 Task: Create a rule from the Agile list, Priority changed -> Complete task in the project BellRise if Priority Cleared then Complete Task
Action: Mouse moved to (1172, 107)
Screenshot: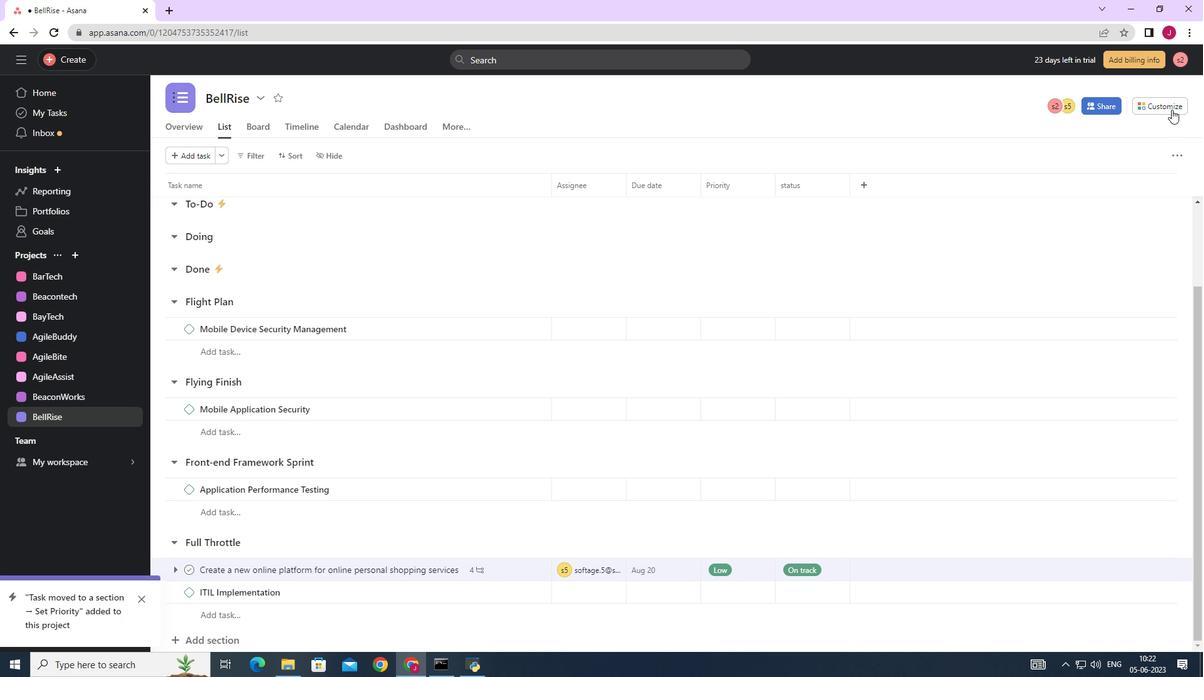 
Action: Mouse pressed left at (1172, 107)
Screenshot: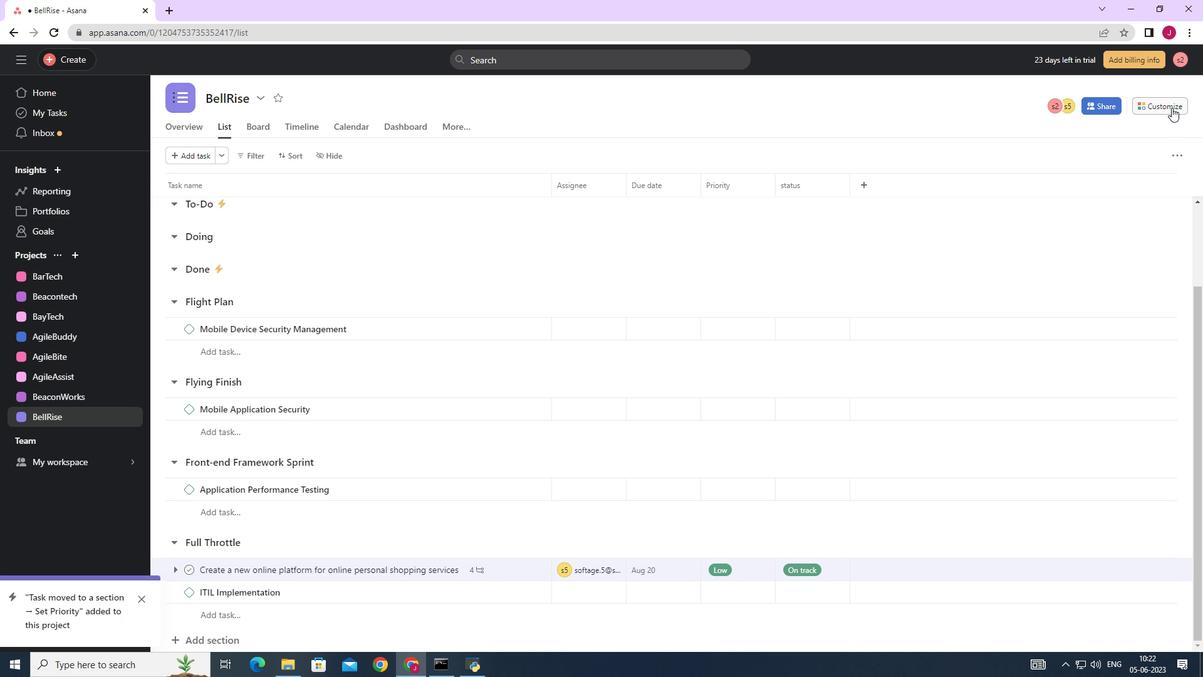 
Action: Mouse moved to (933, 271)
Screenshot: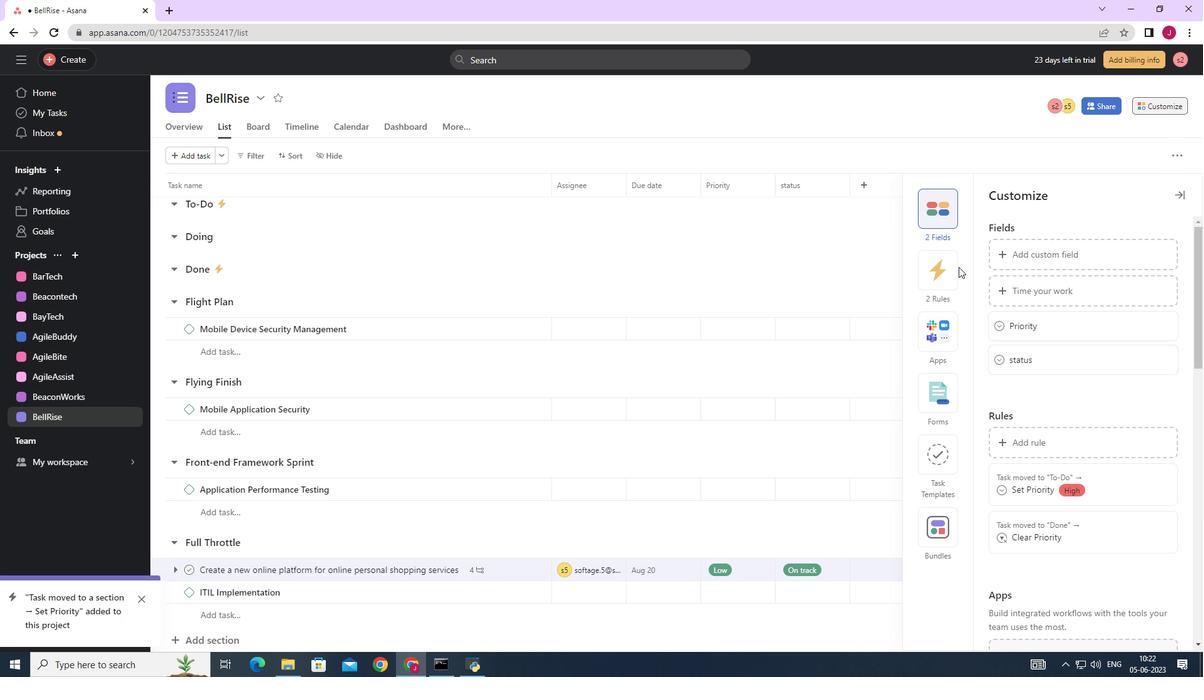 
Action: Mouse pressed left at (933, 271)
Screenshot: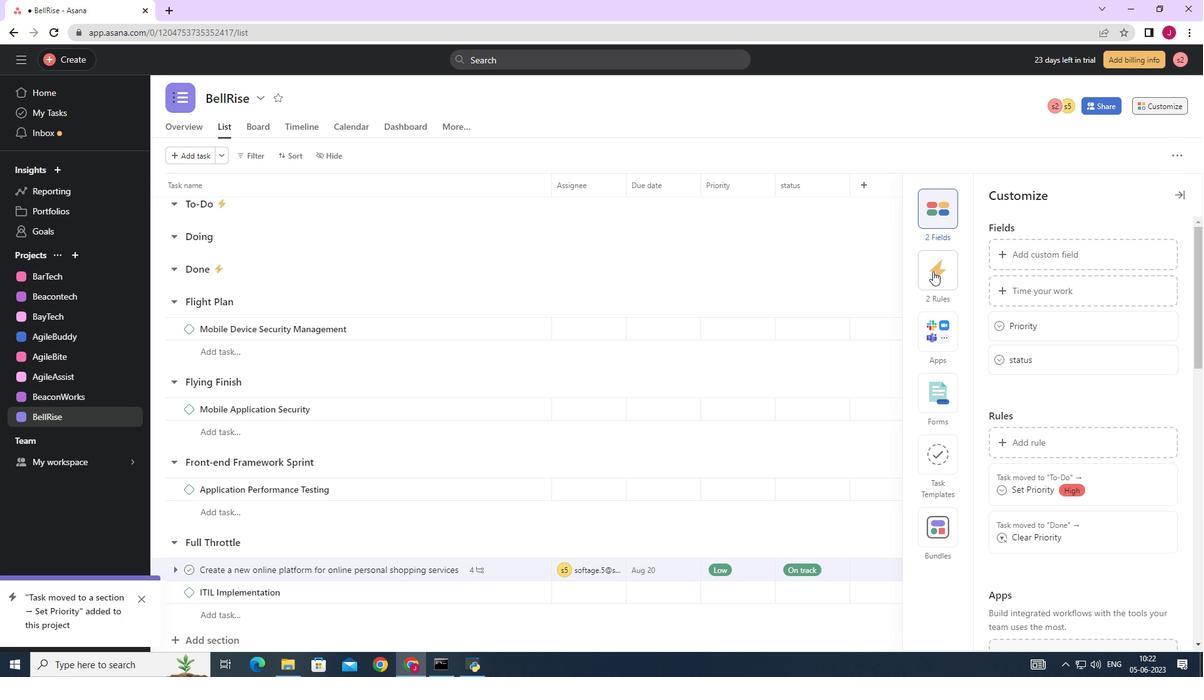 
Action: Mouse moved to (1035, 255)
Screenshot: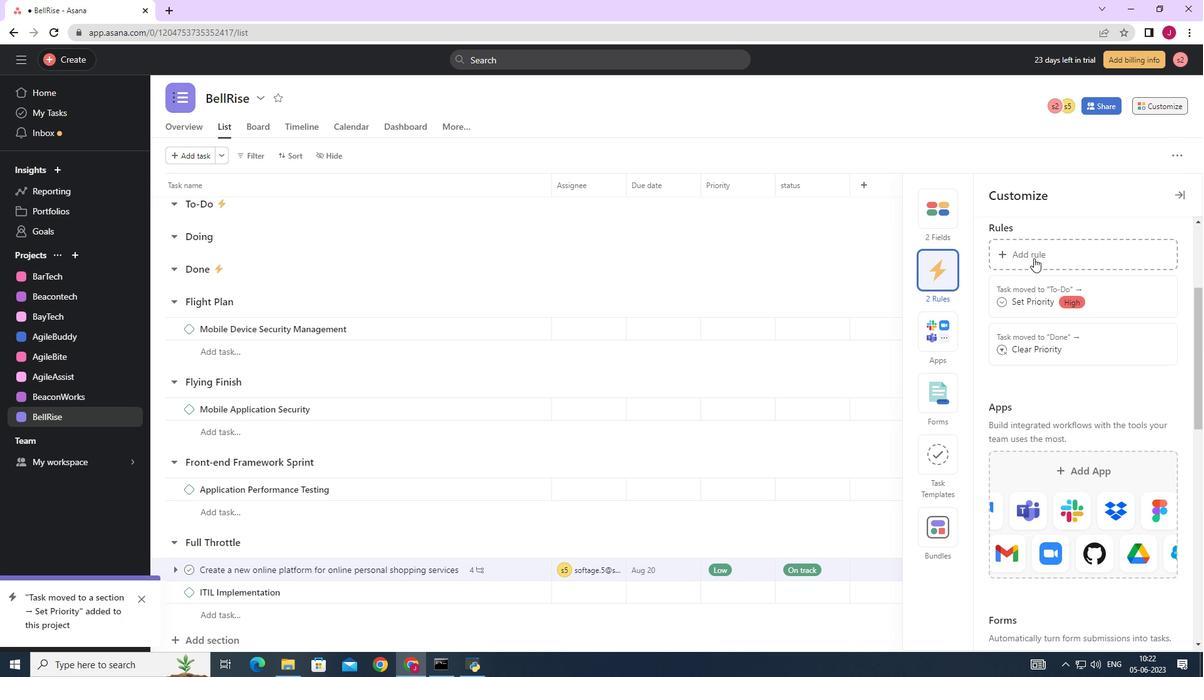 
Action: Mouse pressed left at (1035, 255)
Screenshot: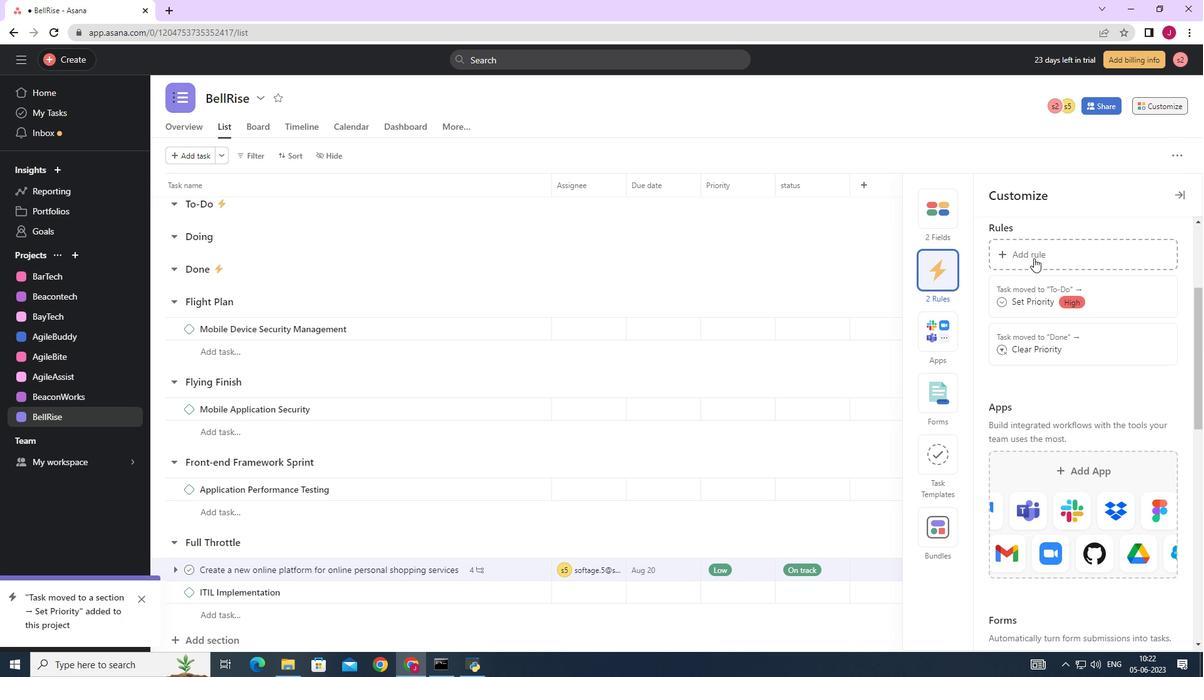 
Action: Mouse moved to (258, 186)
Screenshot: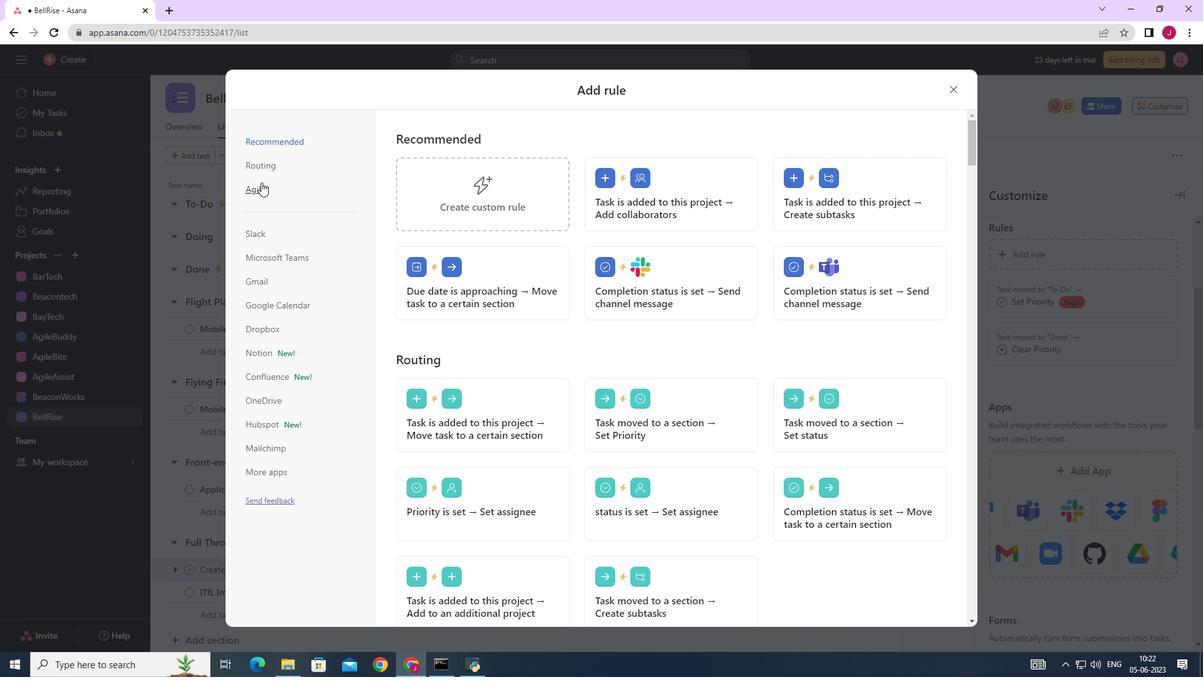 
Action: Mouse pressed left at (258, 186)
Screenshot: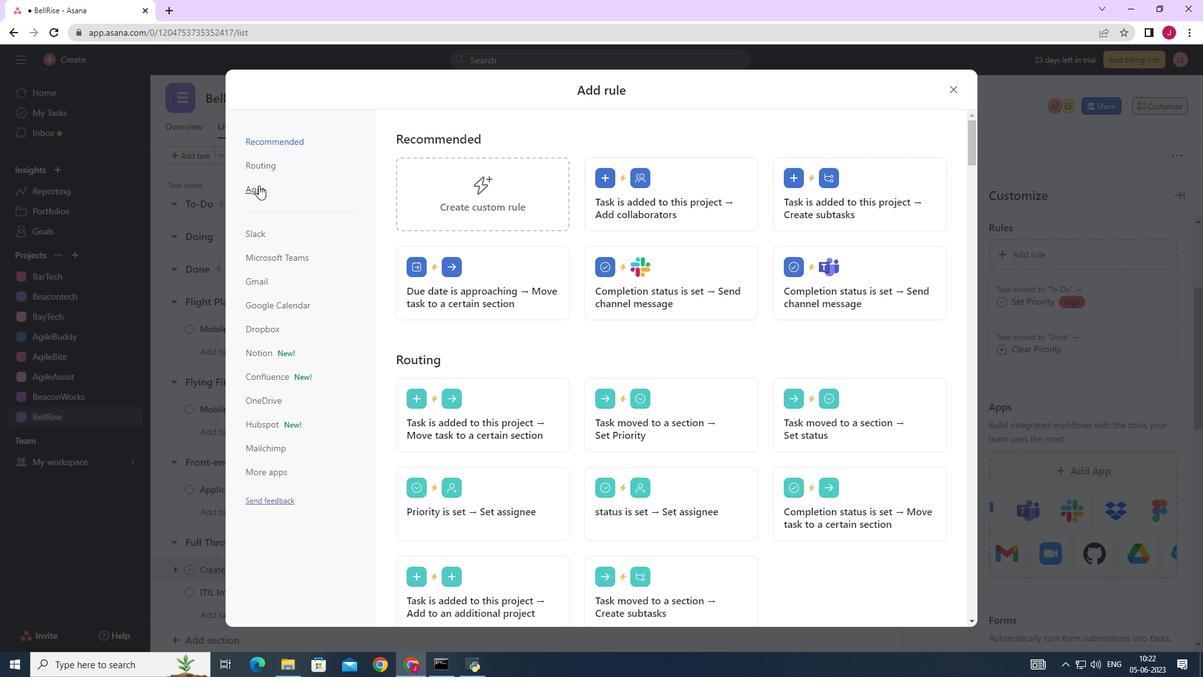 
Action: Mouse moved to (509, 191)
Screenshot: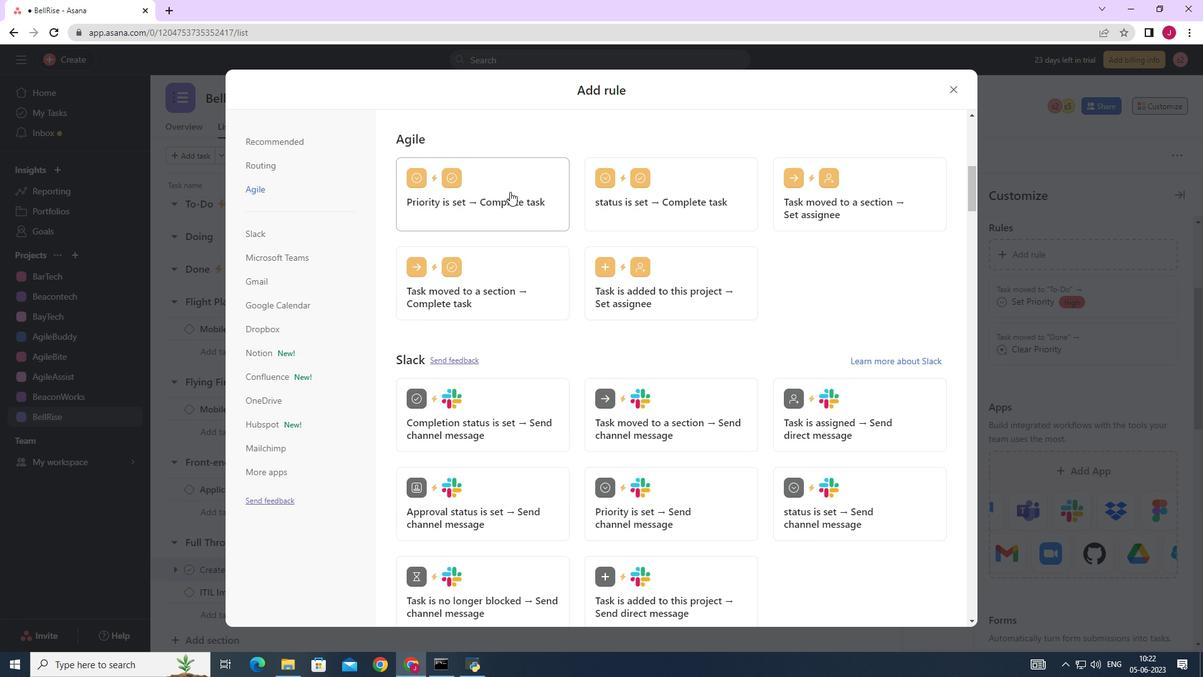 
Action: Mouse pressed left at (509, 191)
Screenshot: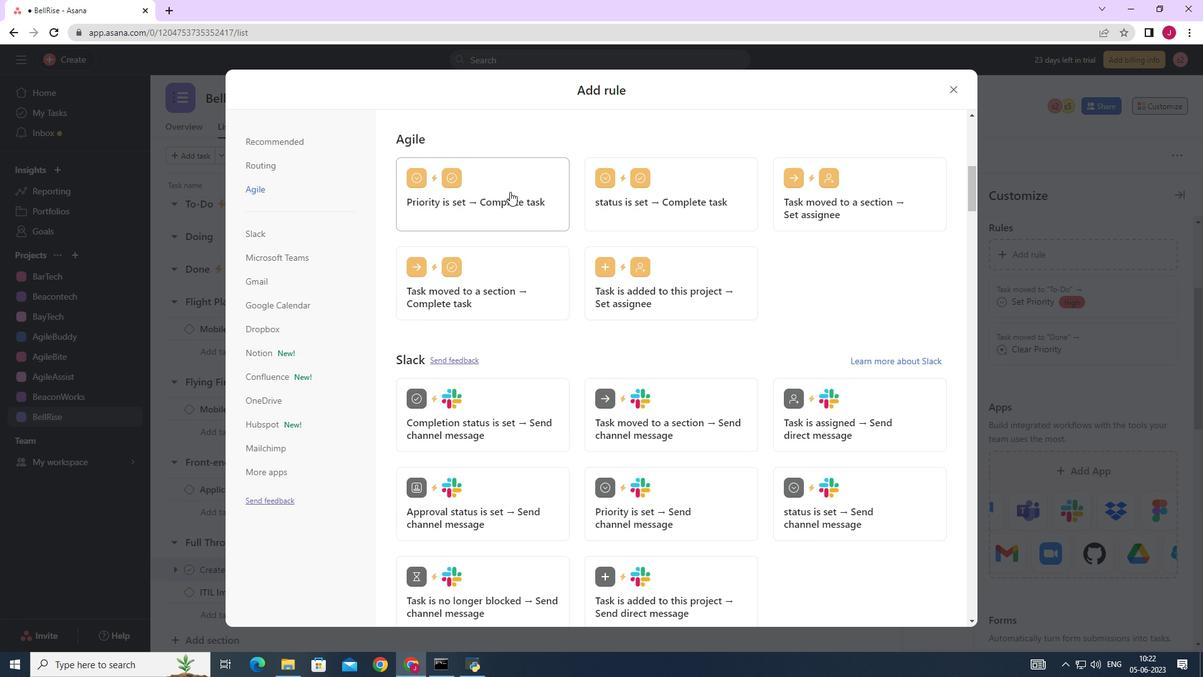 
Action: Mouse moved to (509, 414)
Screenshot: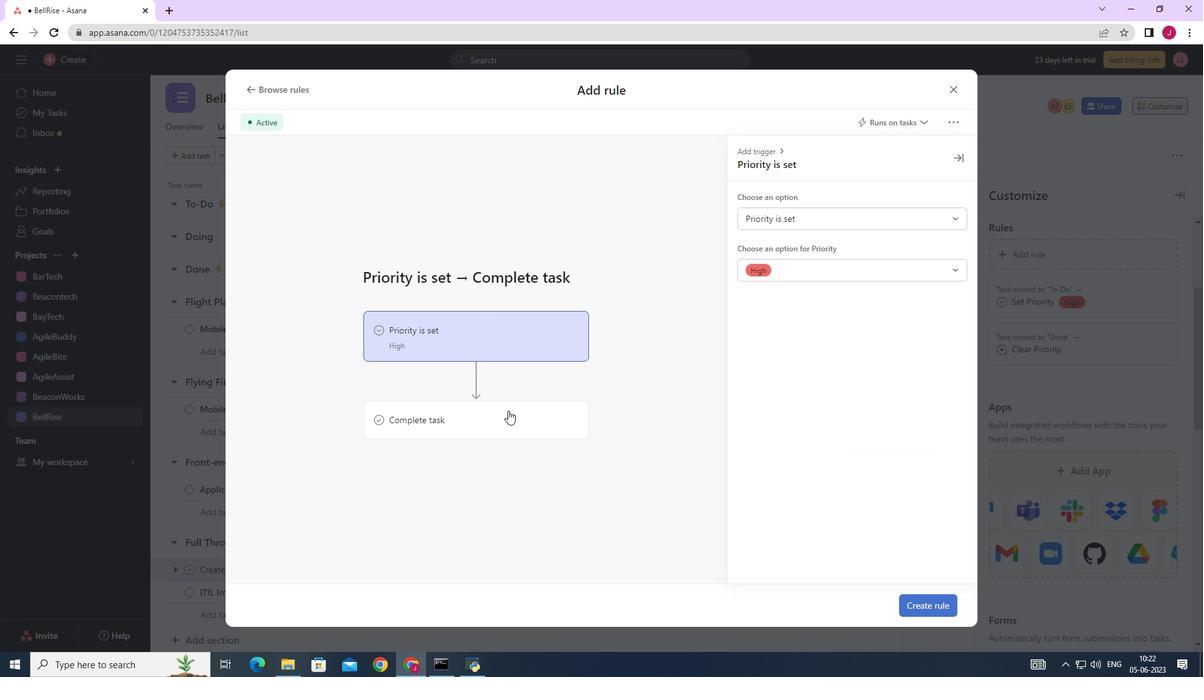 
Action: Mouse pressed left at (509, 414)
Screenshot: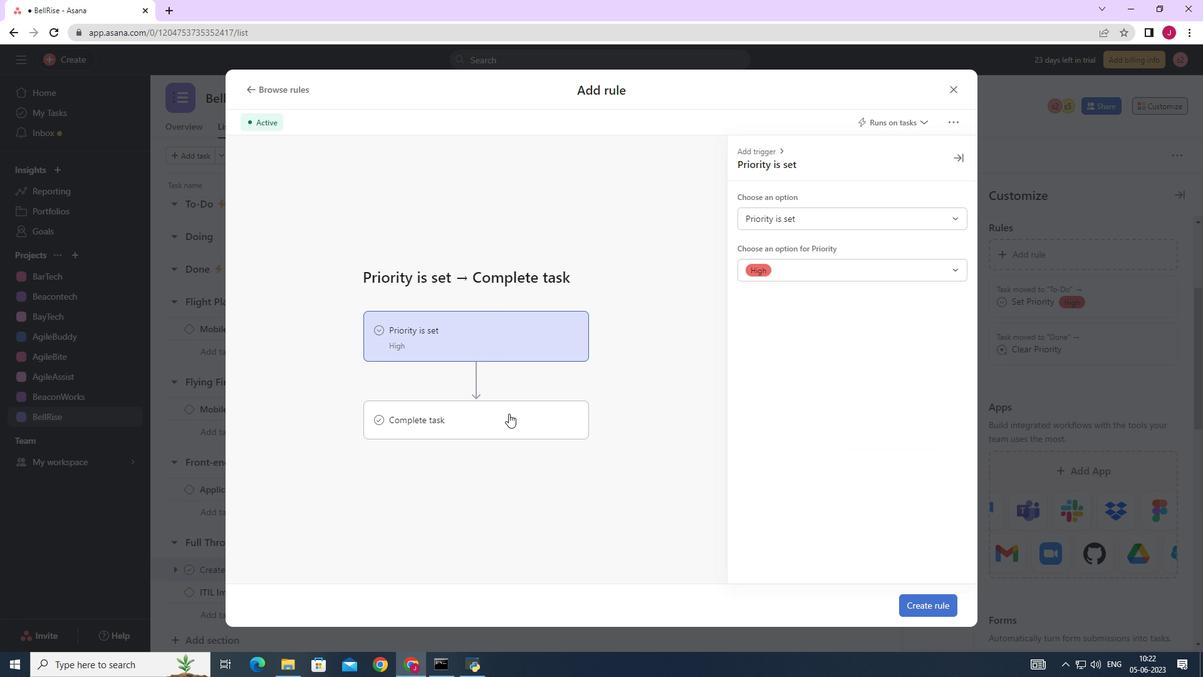 
Action: Mouse moved to (532, 329)
Screenshot: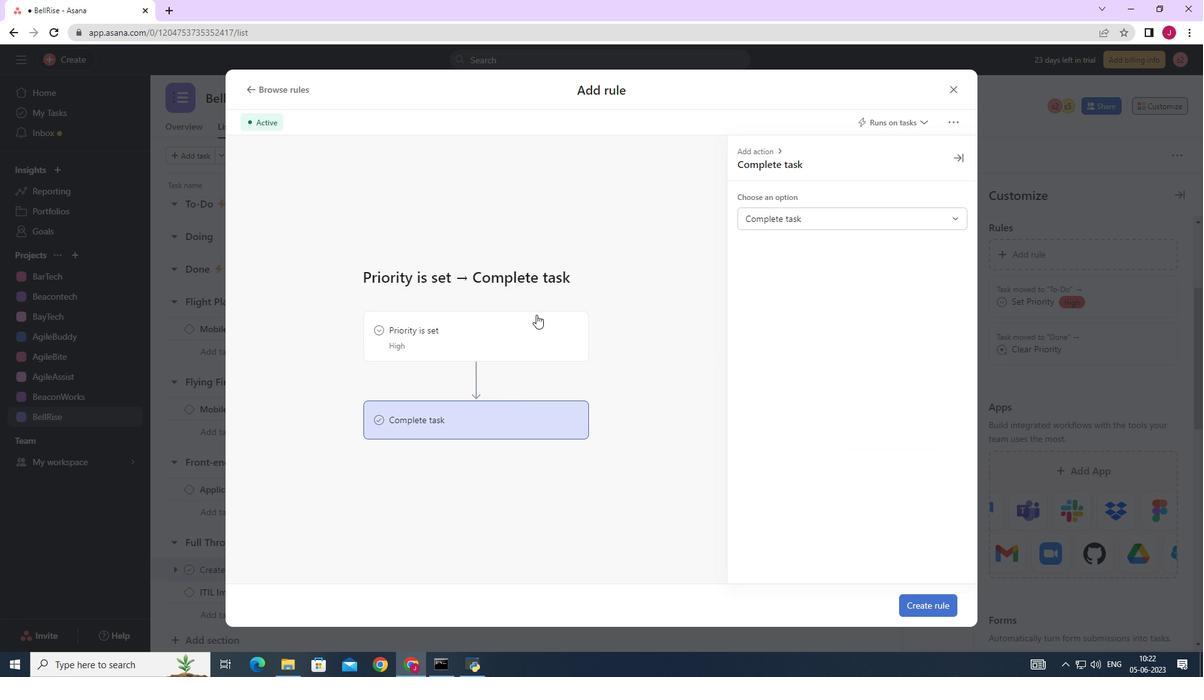 
Action: Mouse pressed left at (532, 329)
Screenshot: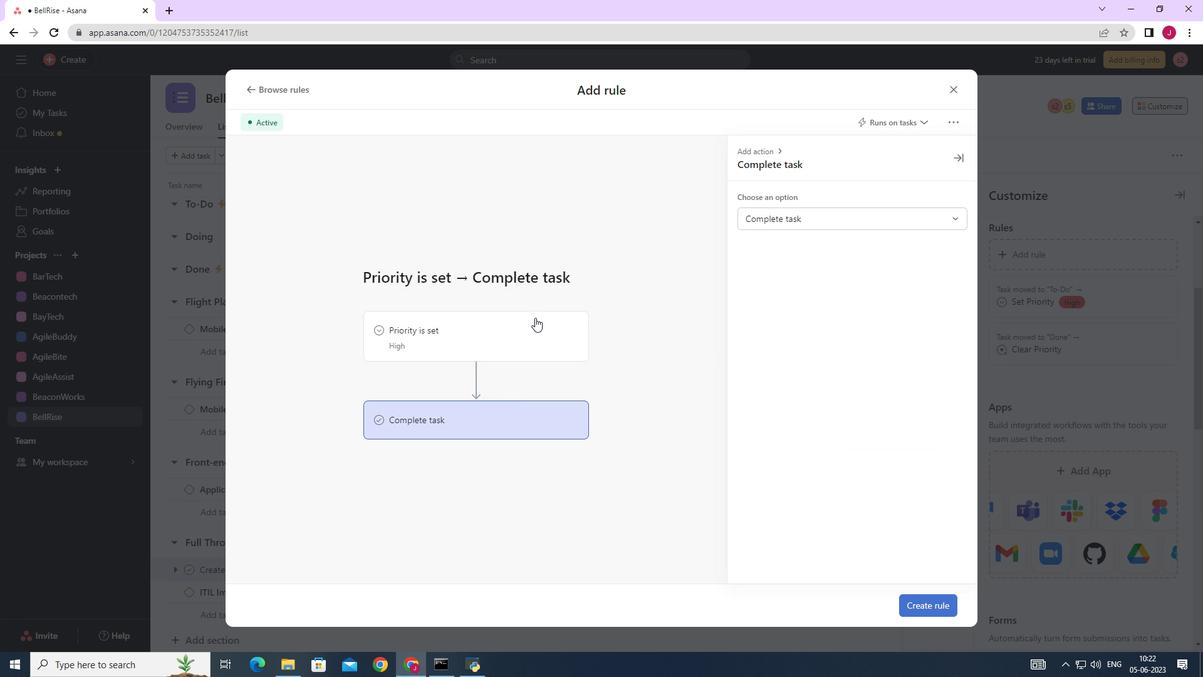
Action: Mouse moved to (765, 218)
Screenshot: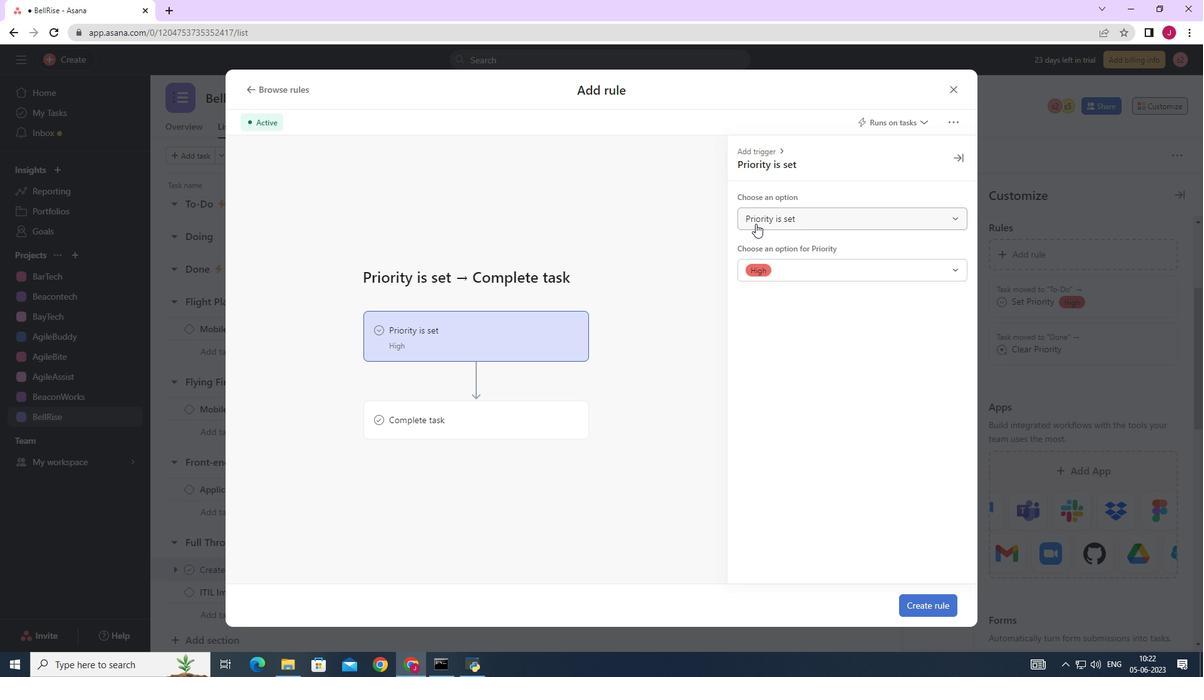 
Action: Mouse pressed left at (765, 218)
Screenshot: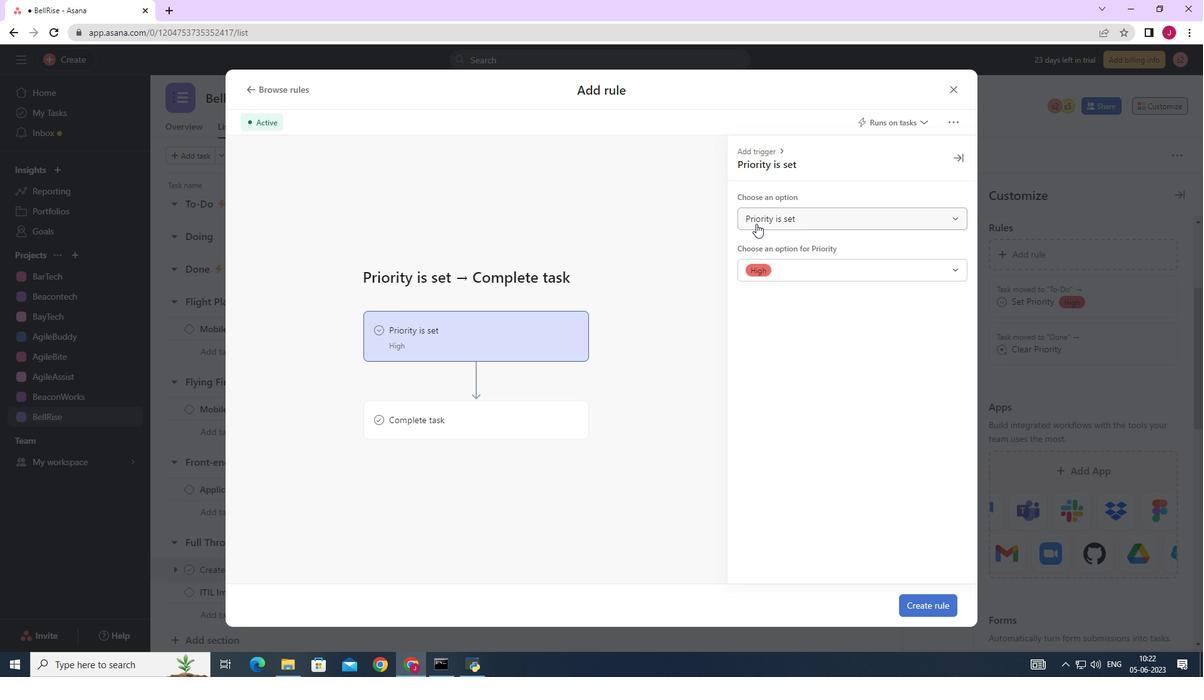 
Action: Mouse moved to (776, 263)
Screenshot: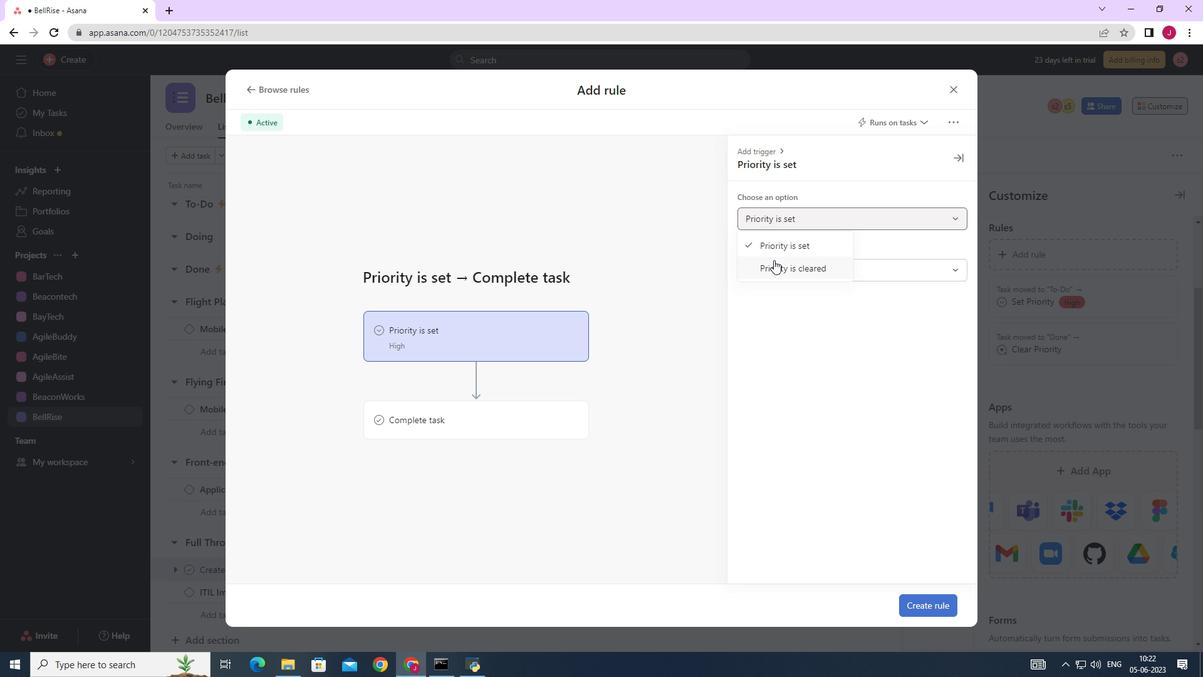
Action: Mouse pressed left at (776, 263)
Screenshot: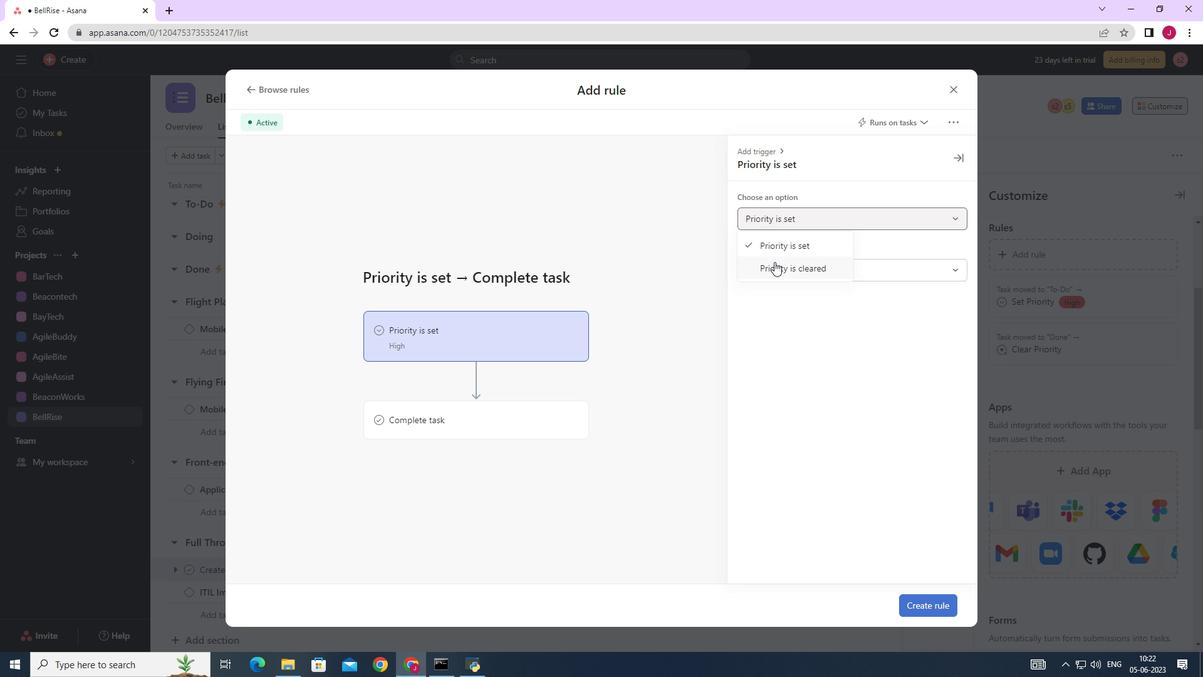 
Action: Mouse moved to (559, 410)
Screenshot: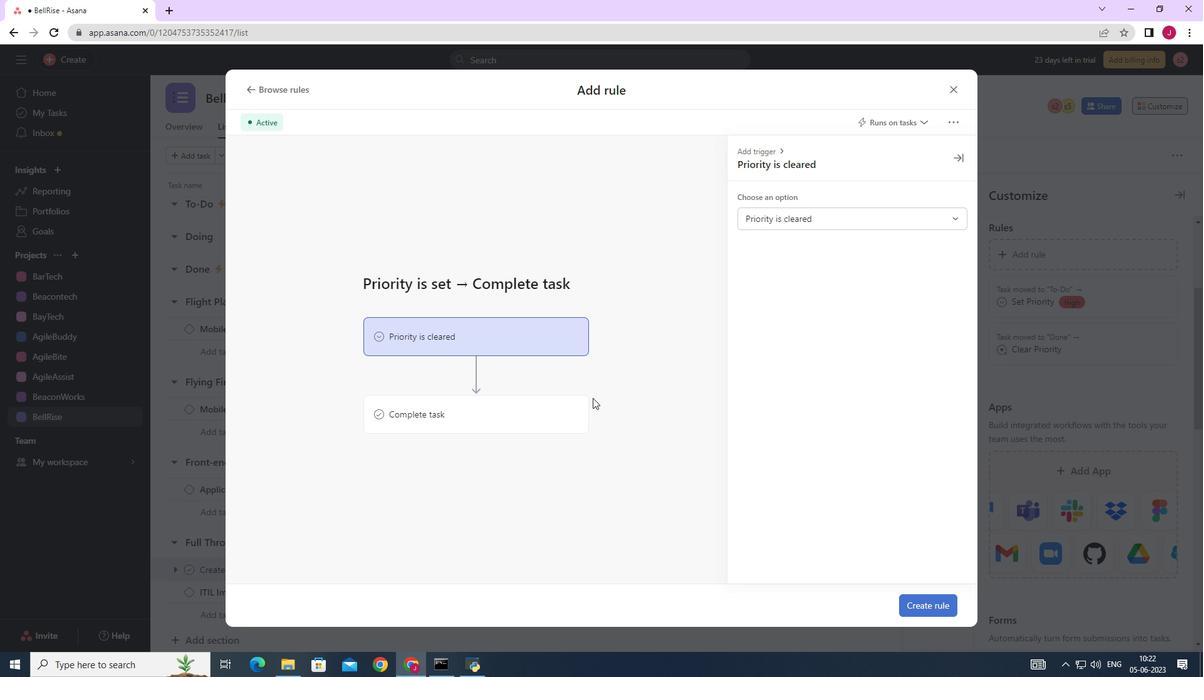 
Action: Mouse pressed left at (559, 410)
Screenshot: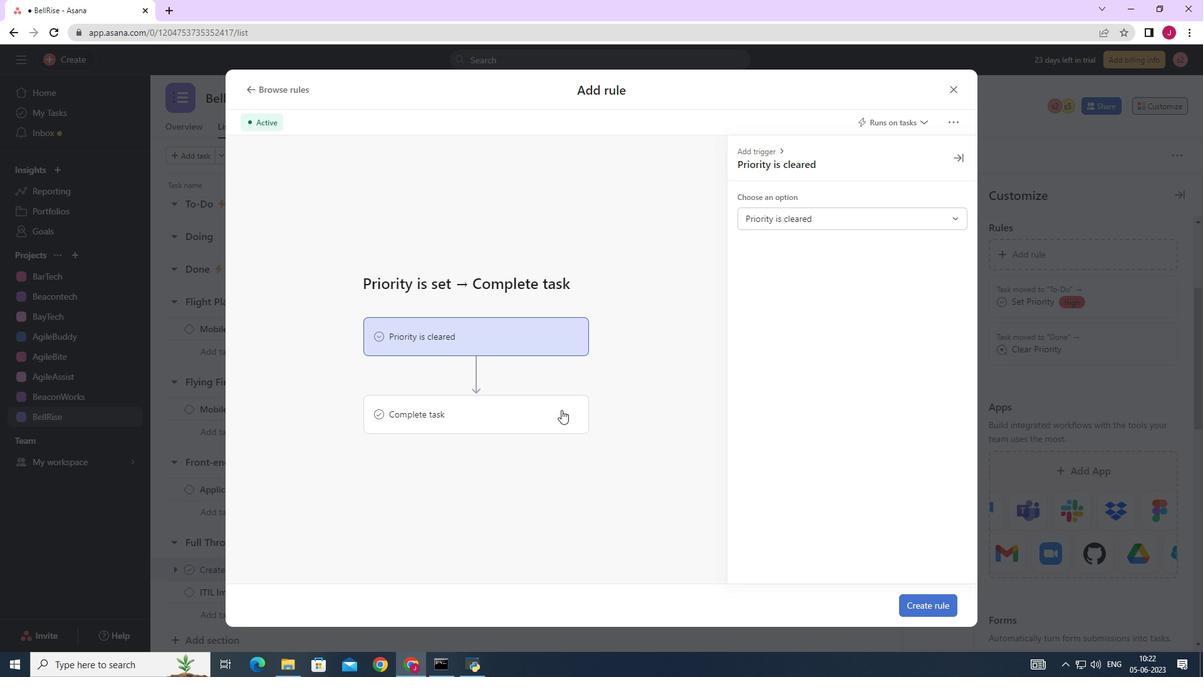 
Action: Mouse moved to (912, 603)
Screenshot: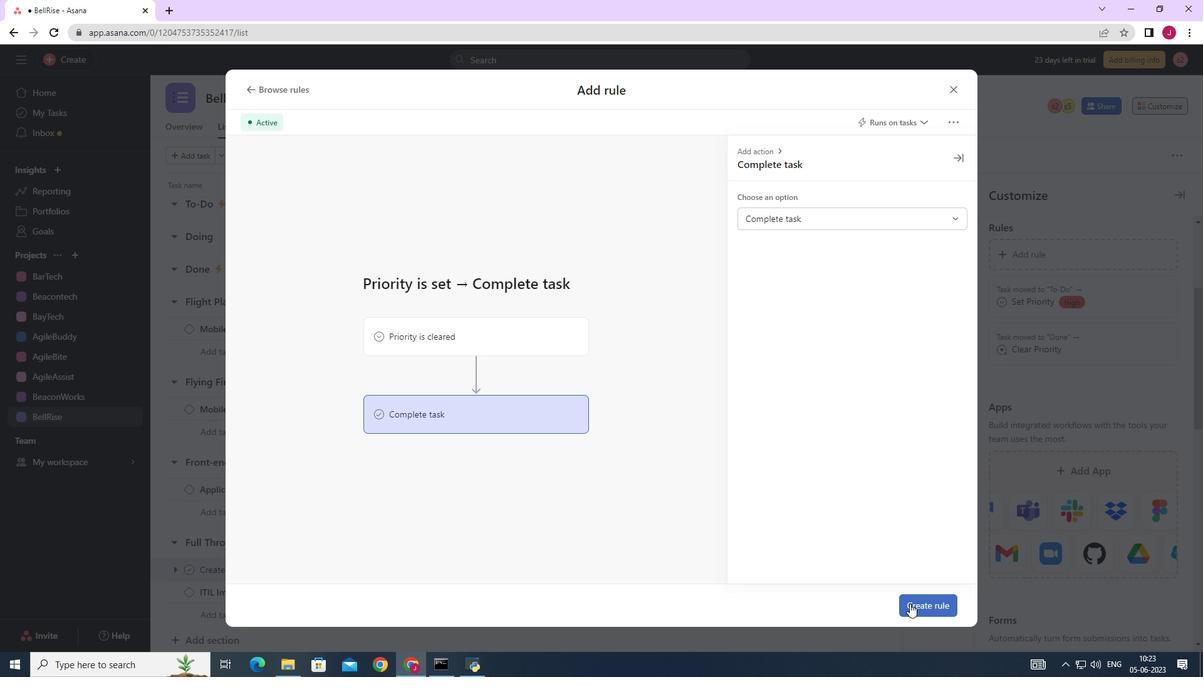 
Action: Mouse pressed left at (912, 603)
Screenshot: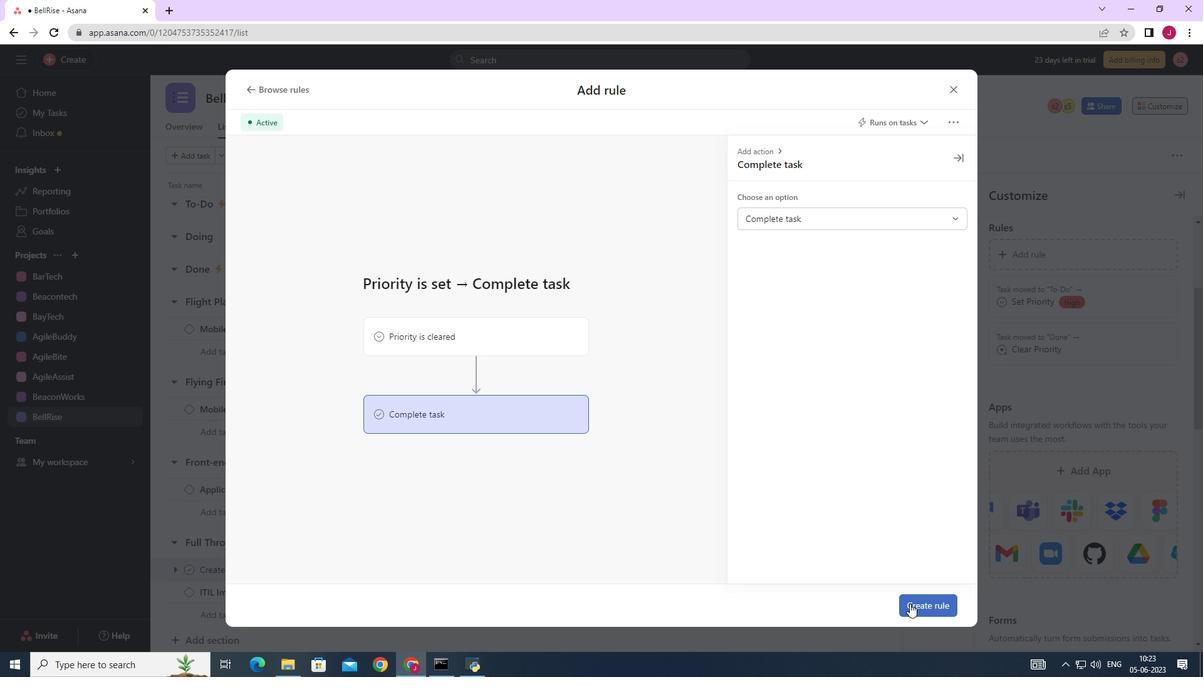 
Action: Mouse moved to (906, 528)
Screenshot: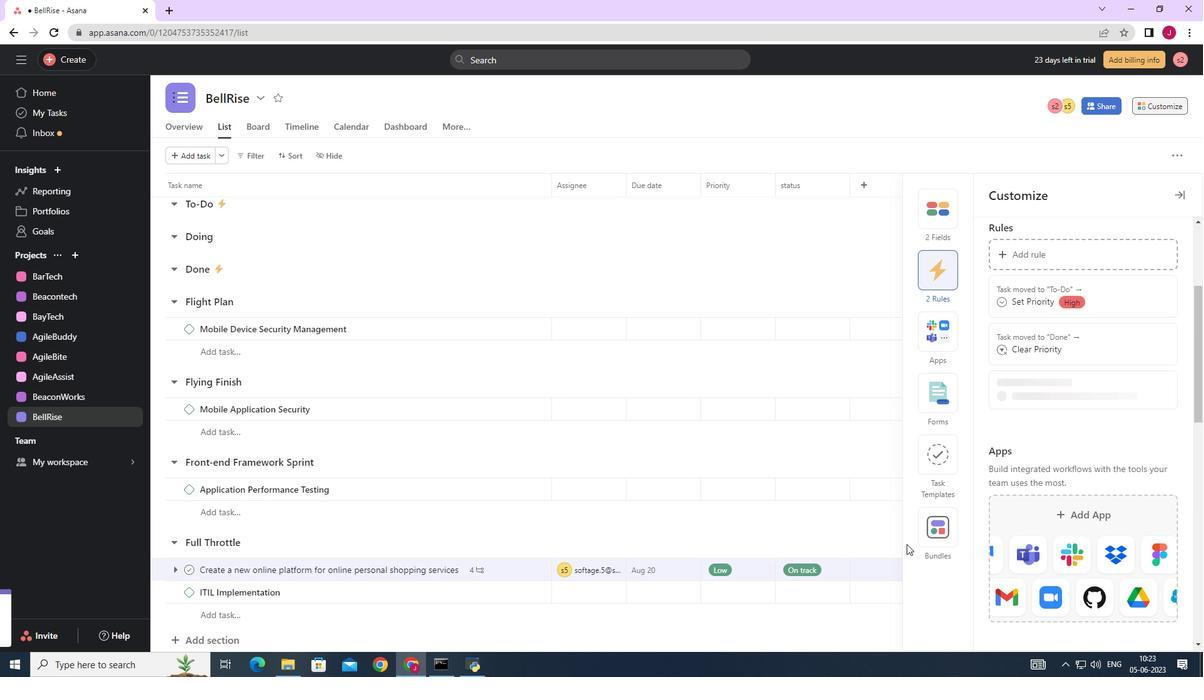 
